Task: Filter job titles by Process Specialist.
Action: Mouse moved to (300, 92)
Screenshot: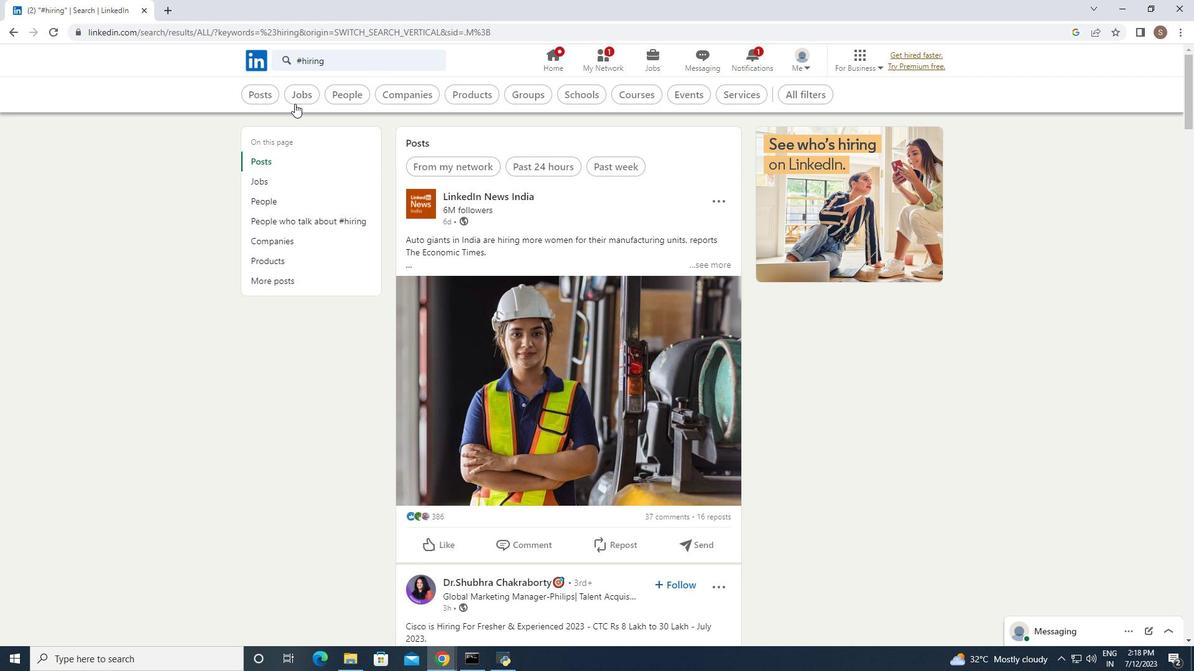 
Action: Mouse pressed left at (300, 92)
Screenshot: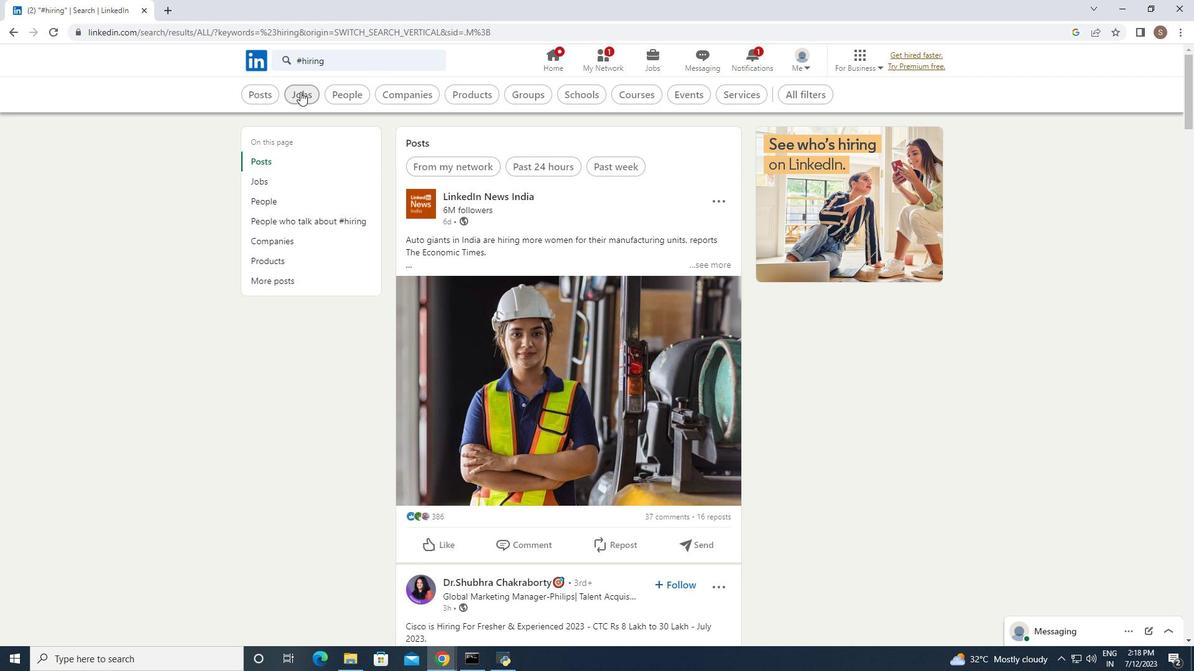
Action: Mouse moved to (835, 91)
Screenshot: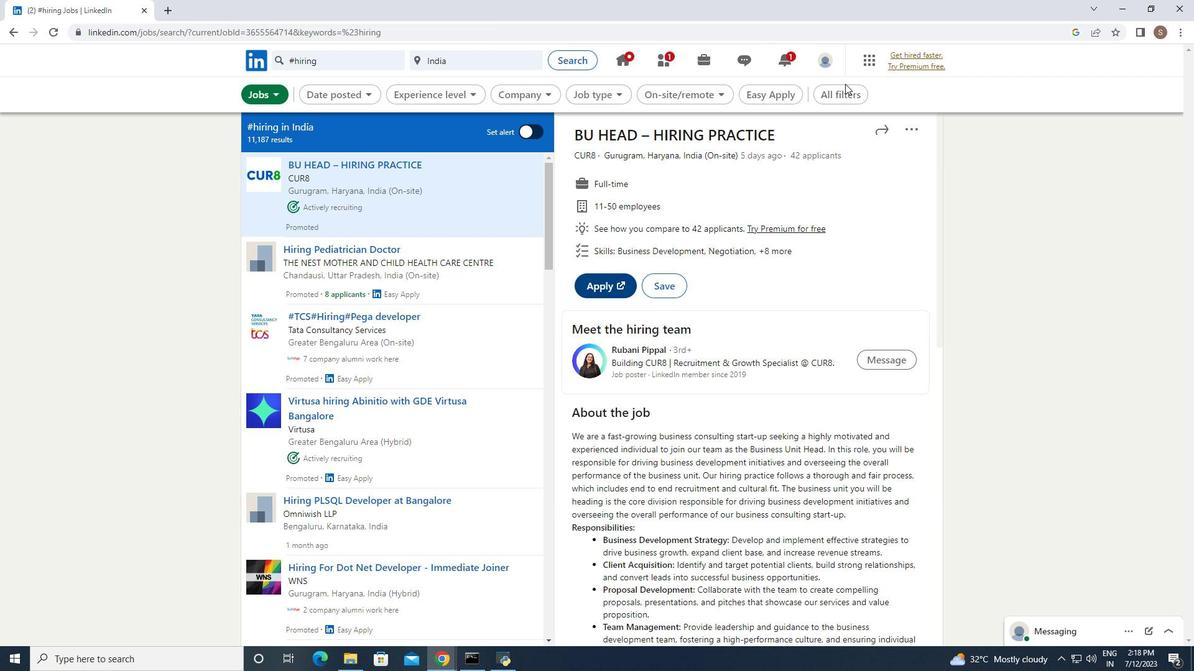 
Action: Mouse pressed left at (835, 91)
Screenshot: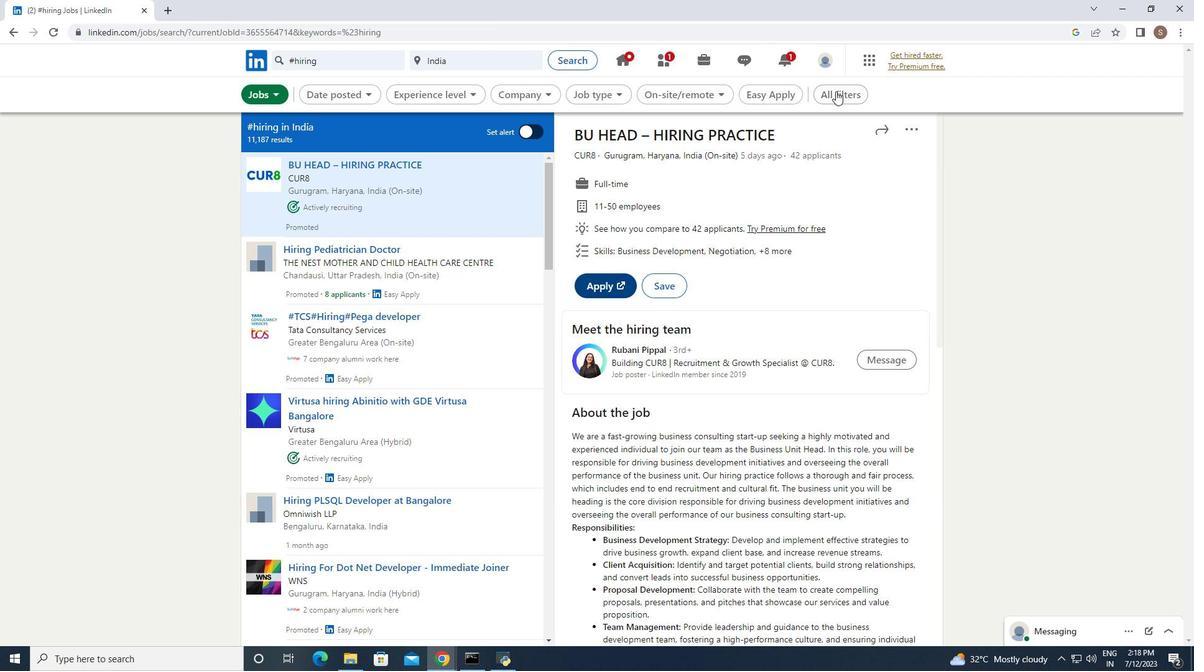 
Action: Mouse moved to (974, 386)
Screenshot: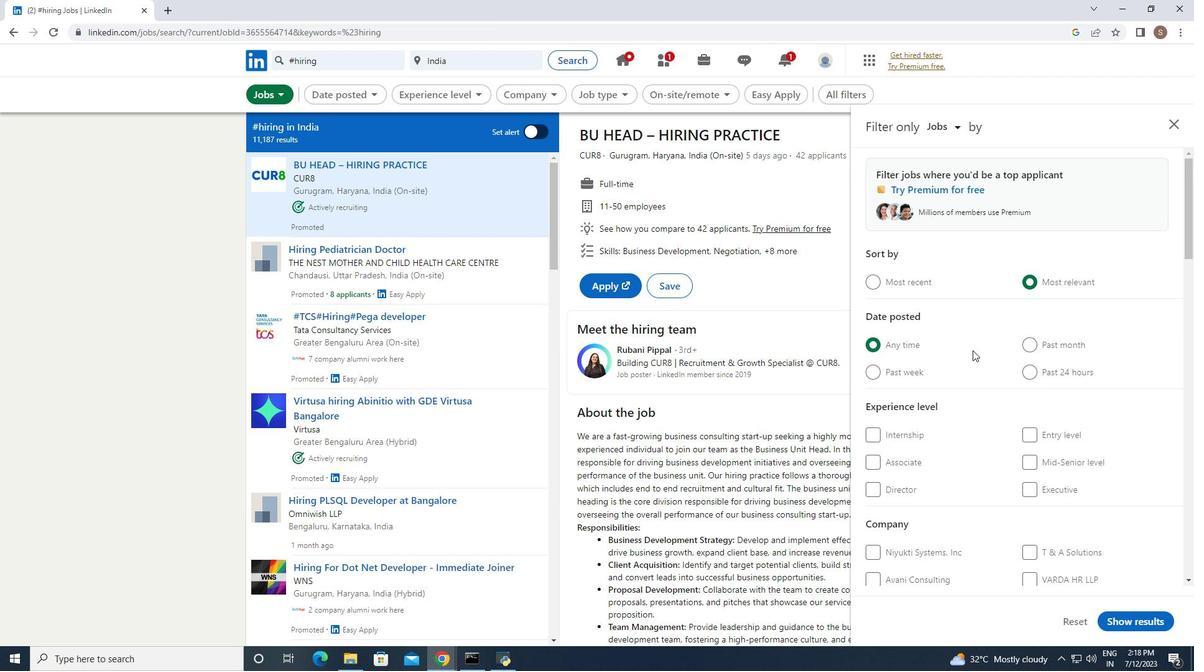 
Action: Mouse scrolled (974, 385) with delta (0, 0)
Screenshot: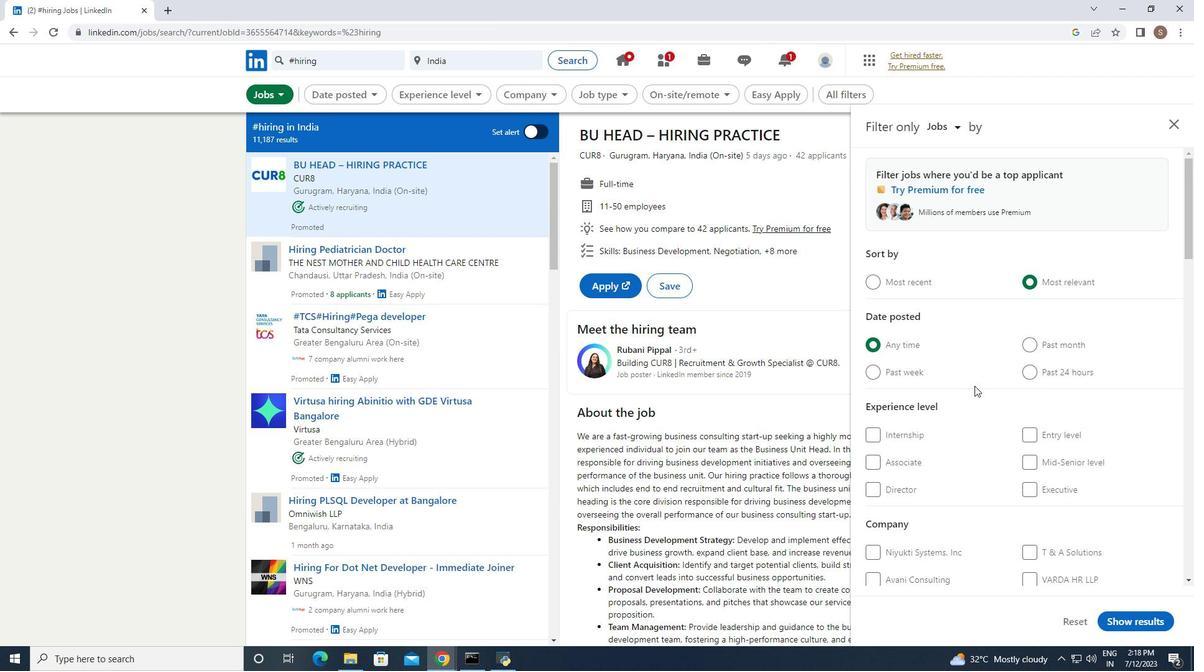 
Action: Mouse scrolled (974, 385) with delta (0, 0)
Screenshot: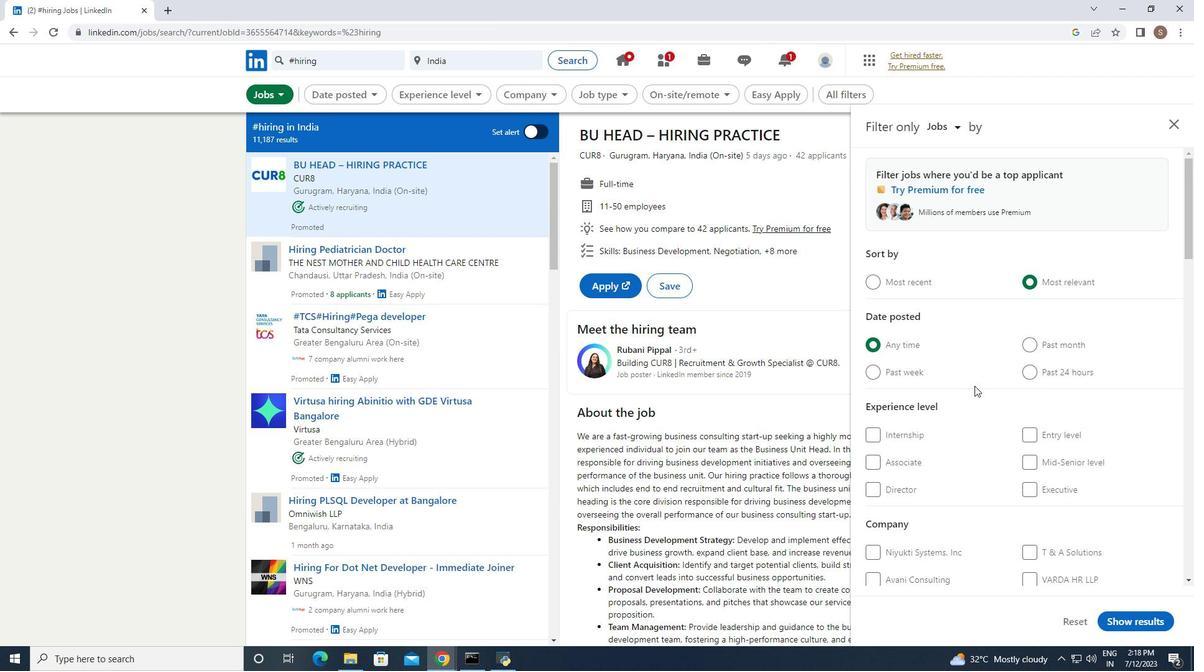 
Action: Mouse scrolled (974, 385) with delta (0, 0)
Screenshot: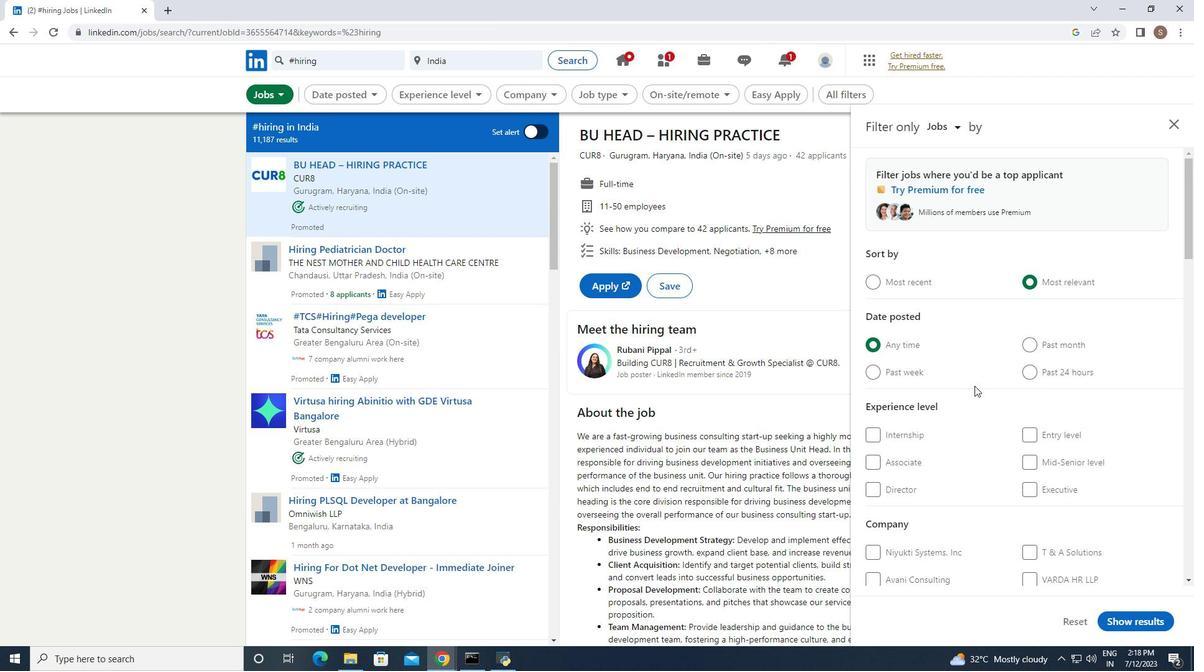 
Action: Mouse moved to (975, 386)
Screenshot: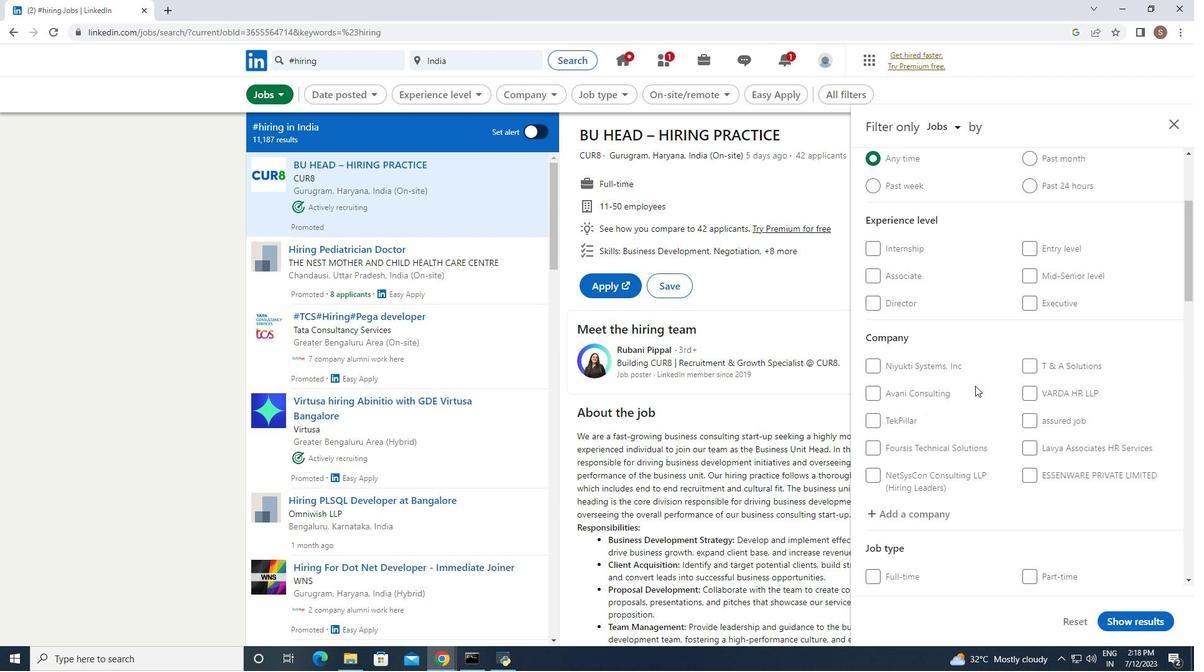 
Action: Mouse scrolled (975, 385) with delta (0, 0)
Screenshot: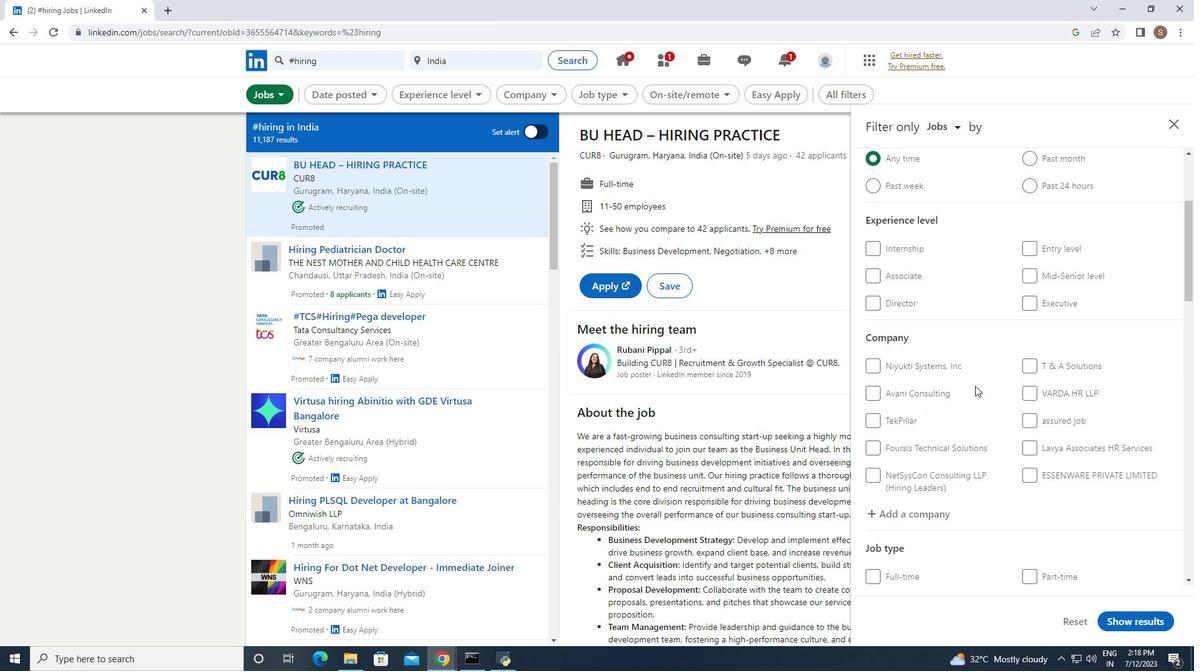 
Action: Mouse scrolled (975, 385) with delta (0, 0)
Screenshot: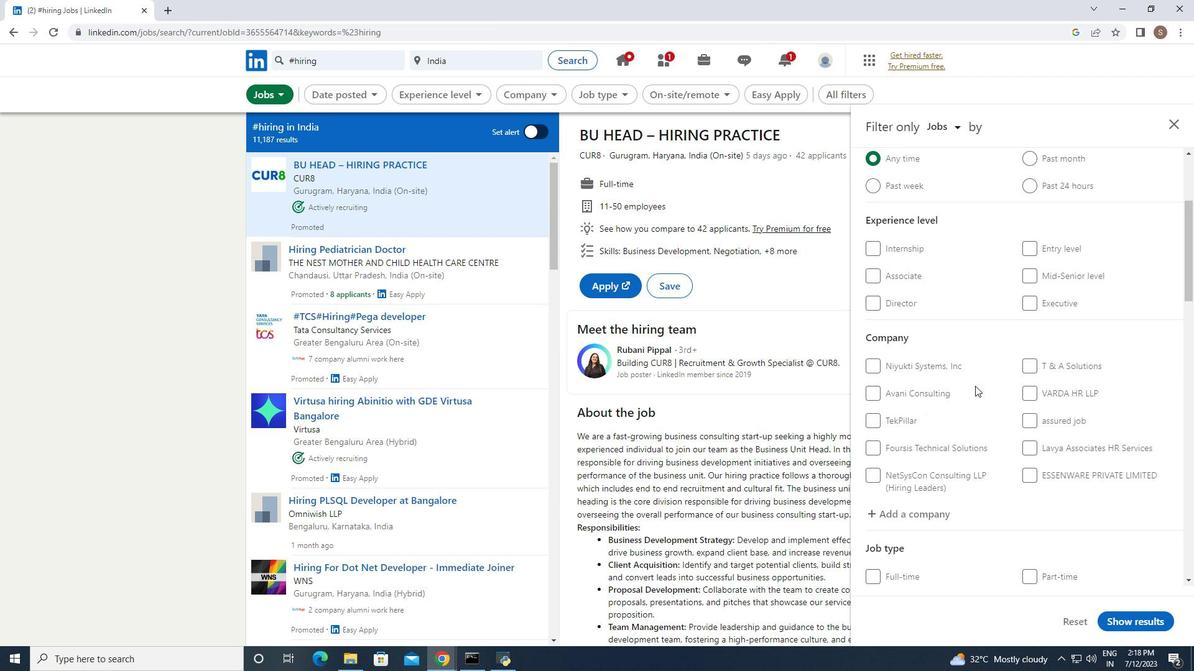 
Action: Mouse scrolled (975, 385) with delta (0, 0)
Screenshot: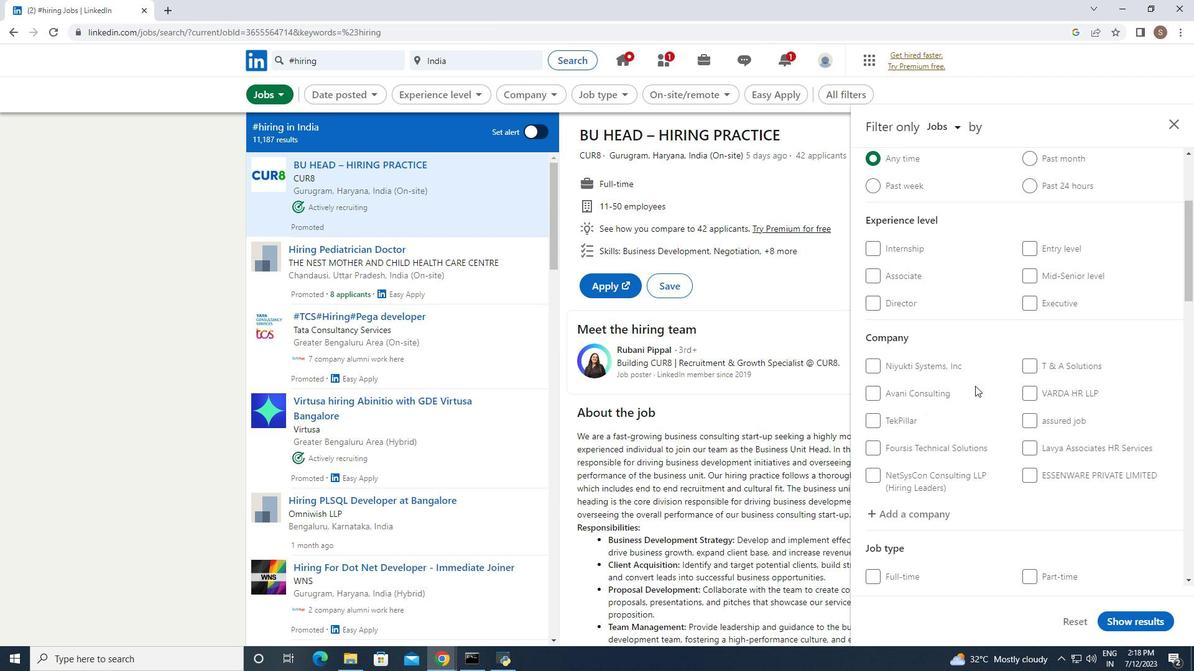 
Action: Mouse scrolled (975, 385) with delta (0, 0)
Screenshot: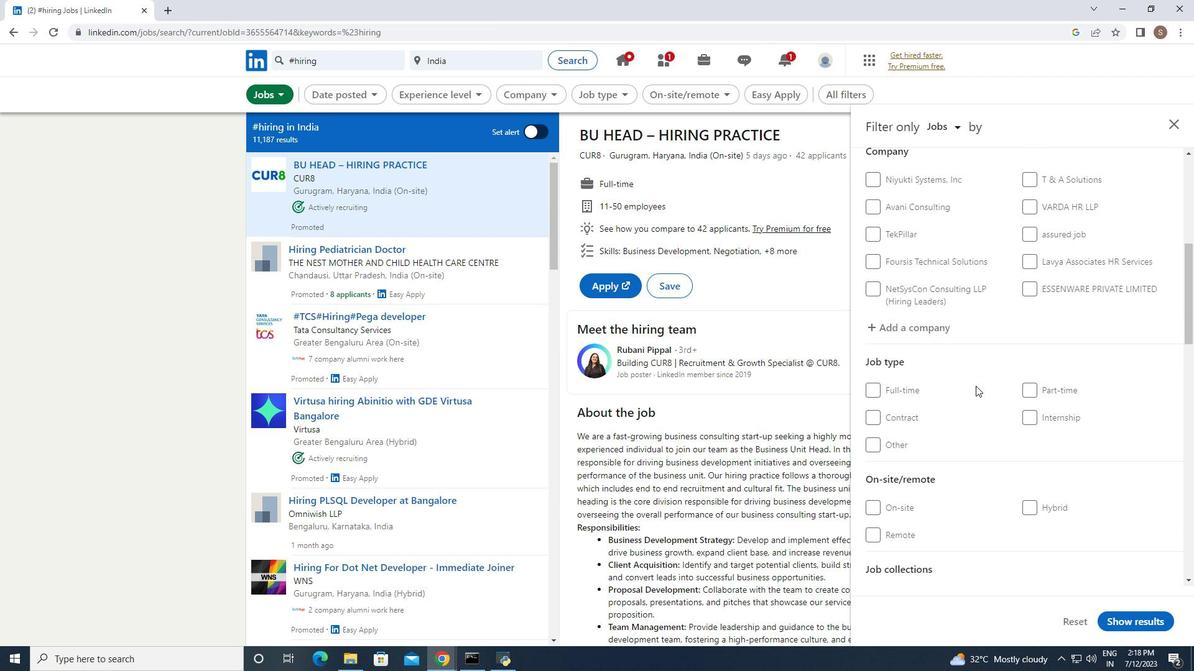 
Action: Mouse scrolled (975, 385) with delta (0, 0)
Screenshot: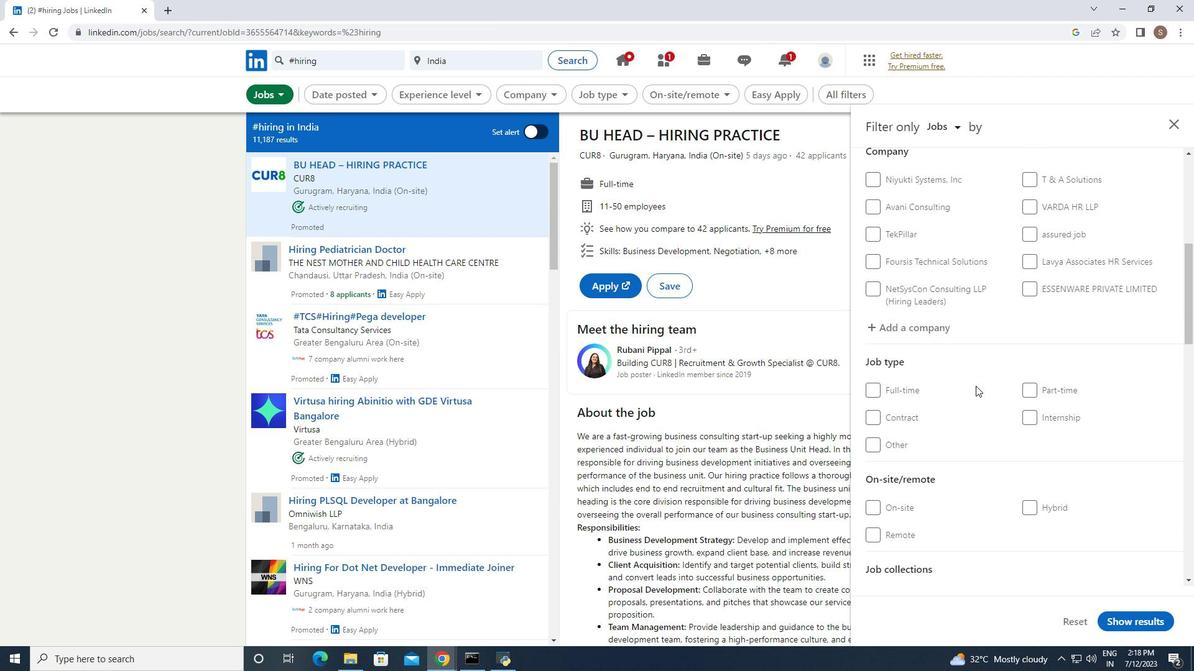 
Action: Mouse scrolled (975, 385) with delta (0, 0)
Screenshot: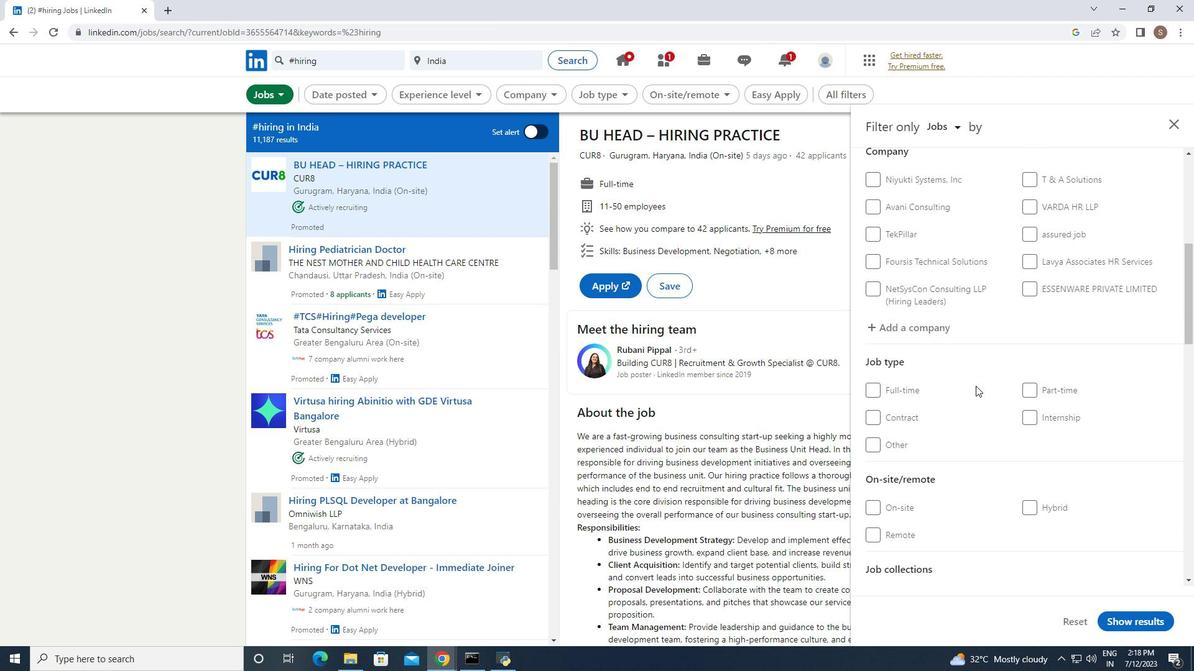 
Action: Mouse scrolled (975, 385) with delta (0, 0)
Screenshot: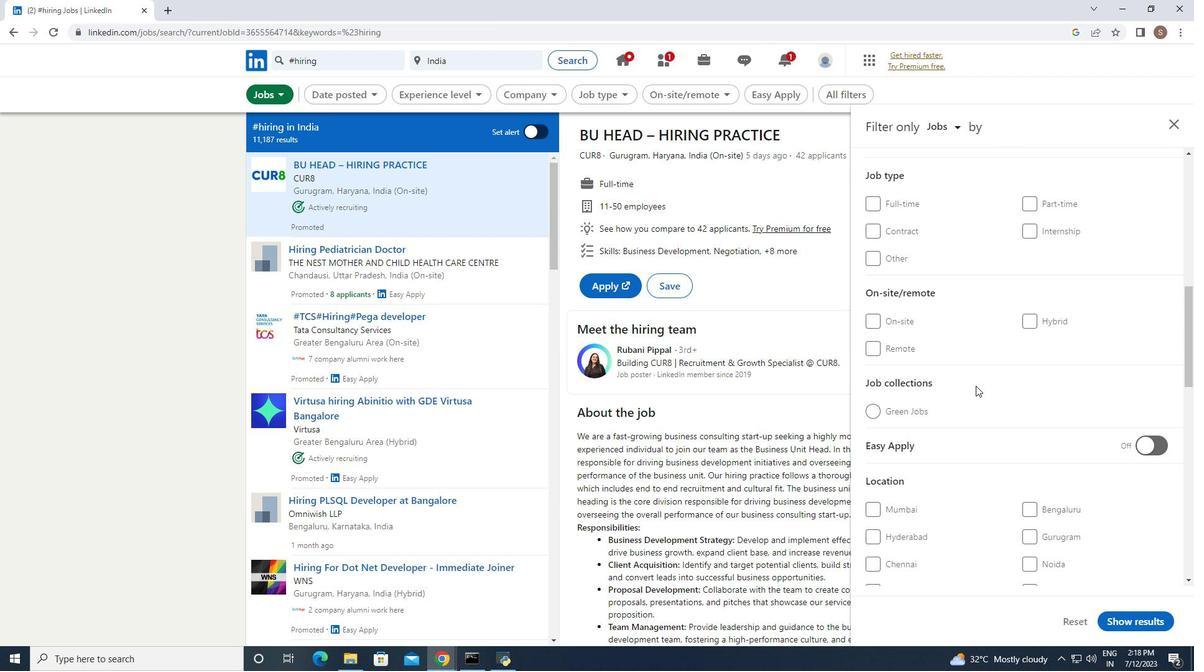 
Action: Mouse scrolled (975, 385) with delta (0, 0)
Screenshot: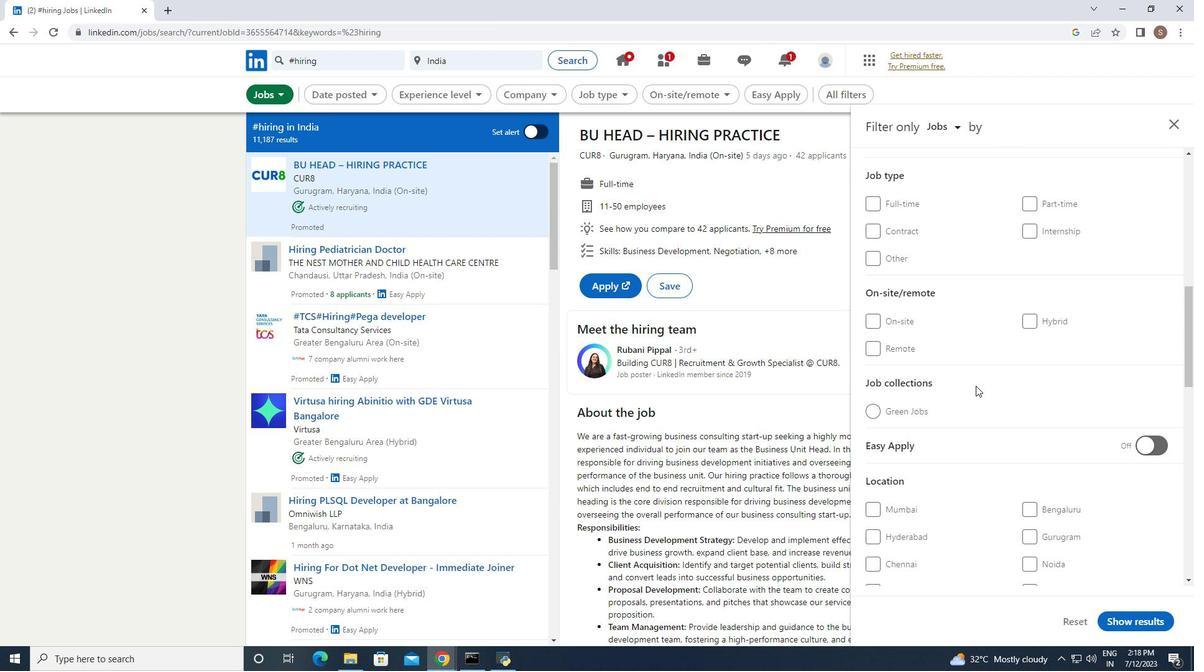 
Action: Mouse scrolled (975, 385) with delta (0, 0)
Screenshot: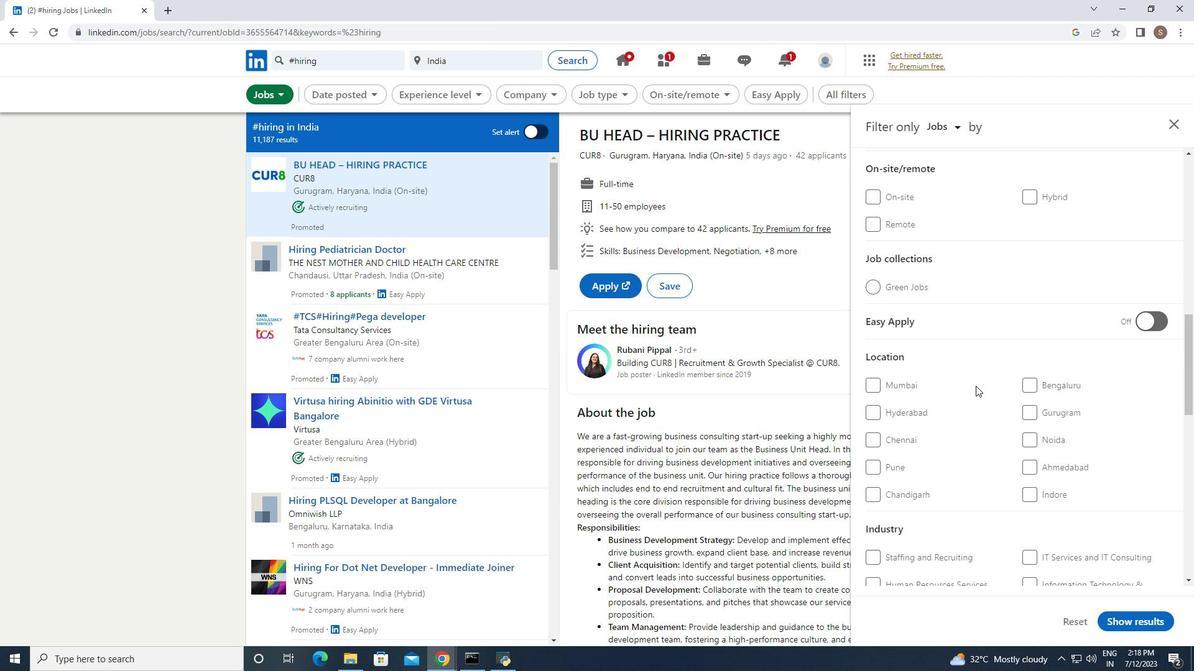 
Action: Mouse moved to (976, 386)
Screenshot: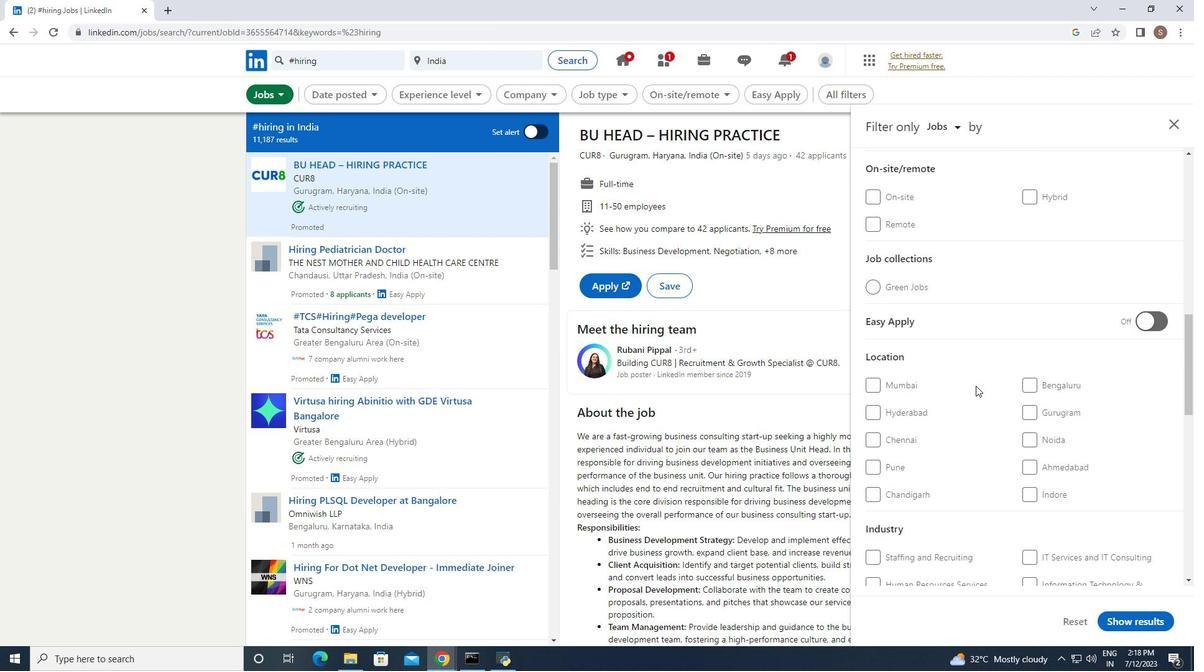 
Action: Mouse scrolled (976, 385) with delta (0, 0)
Screenshot: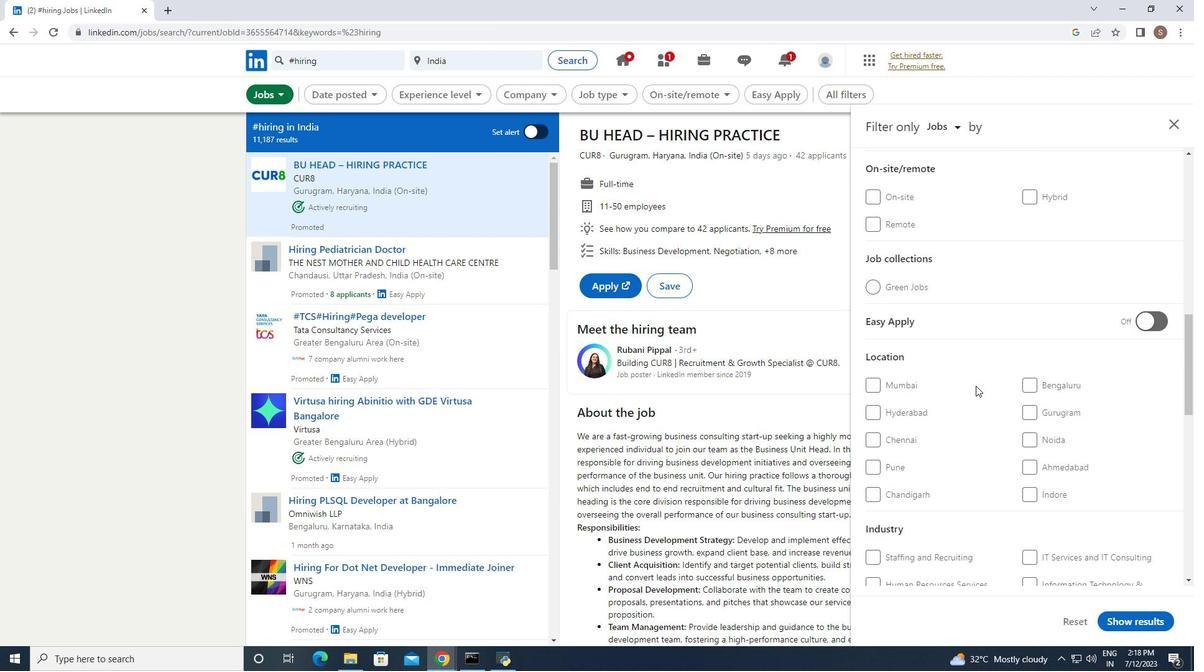 
Action: Mouse scrolled (976, 385) with delta (0, 0)
Screenshot: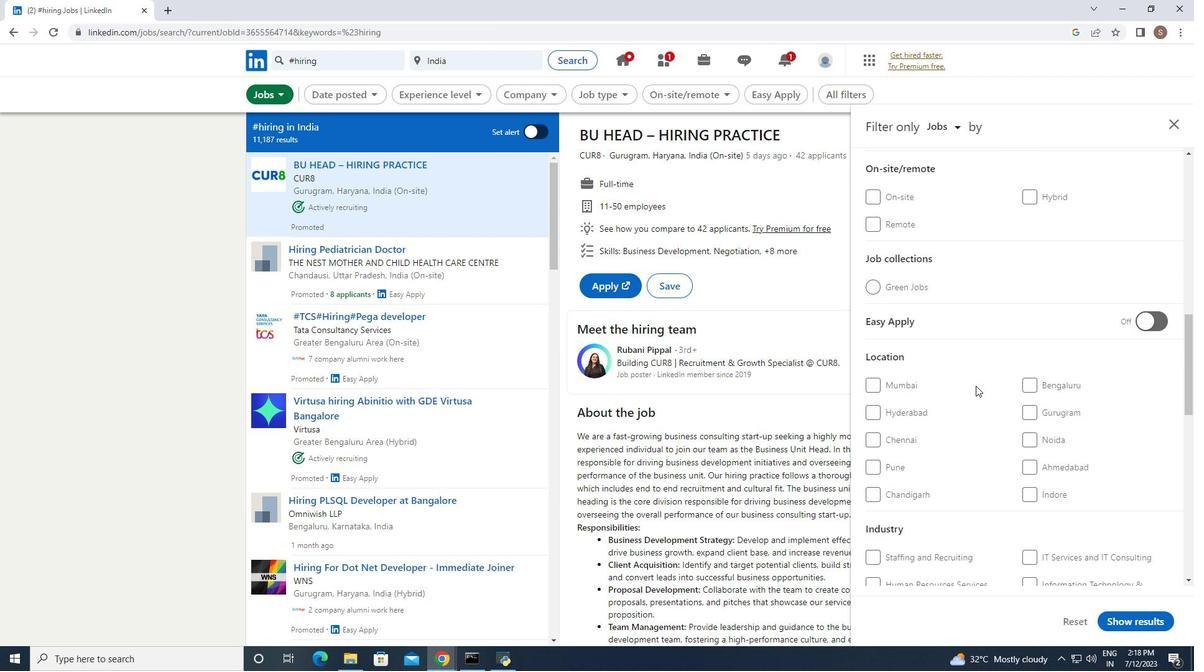 
Action: Mouse moved to (977, 386)
Screenshot: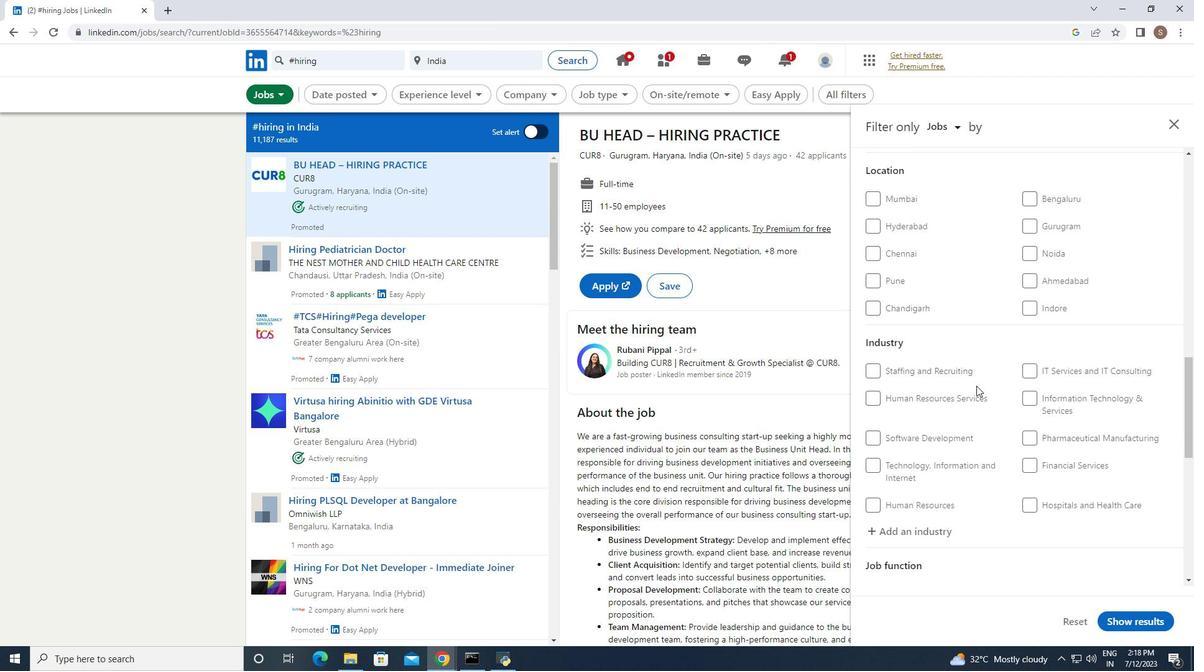 
Action: Mouse scrolled (977, 385) with delta (0, 0)
Screenshot: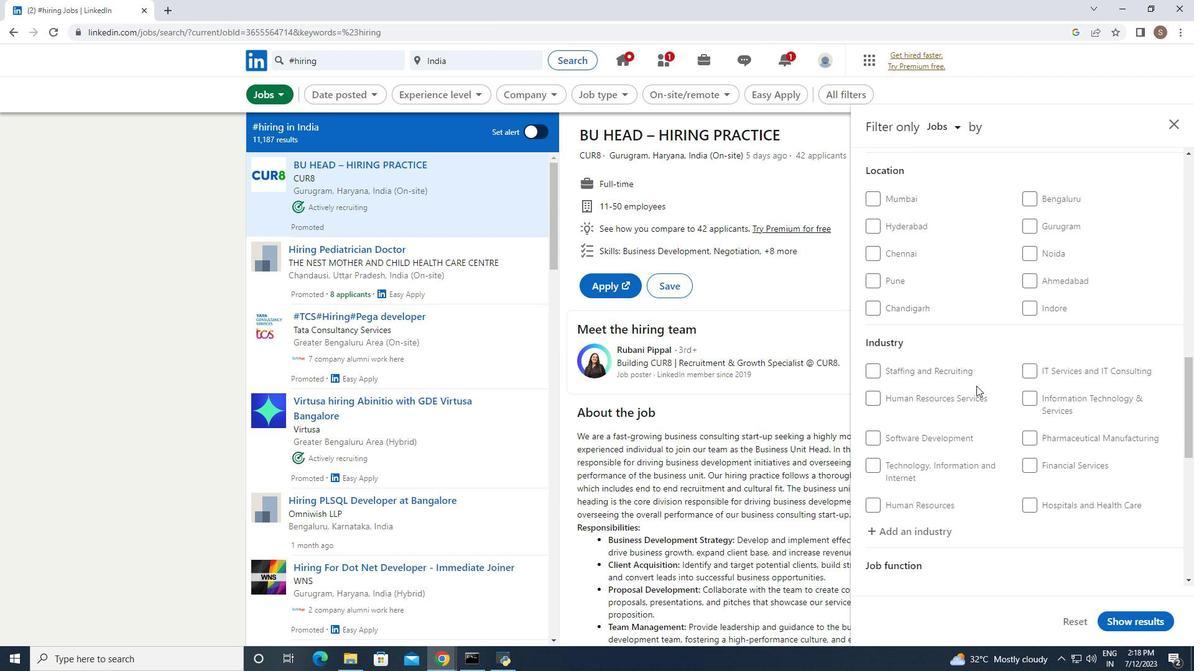 
Action: Mouse moved to (977, 386)
Screenshot: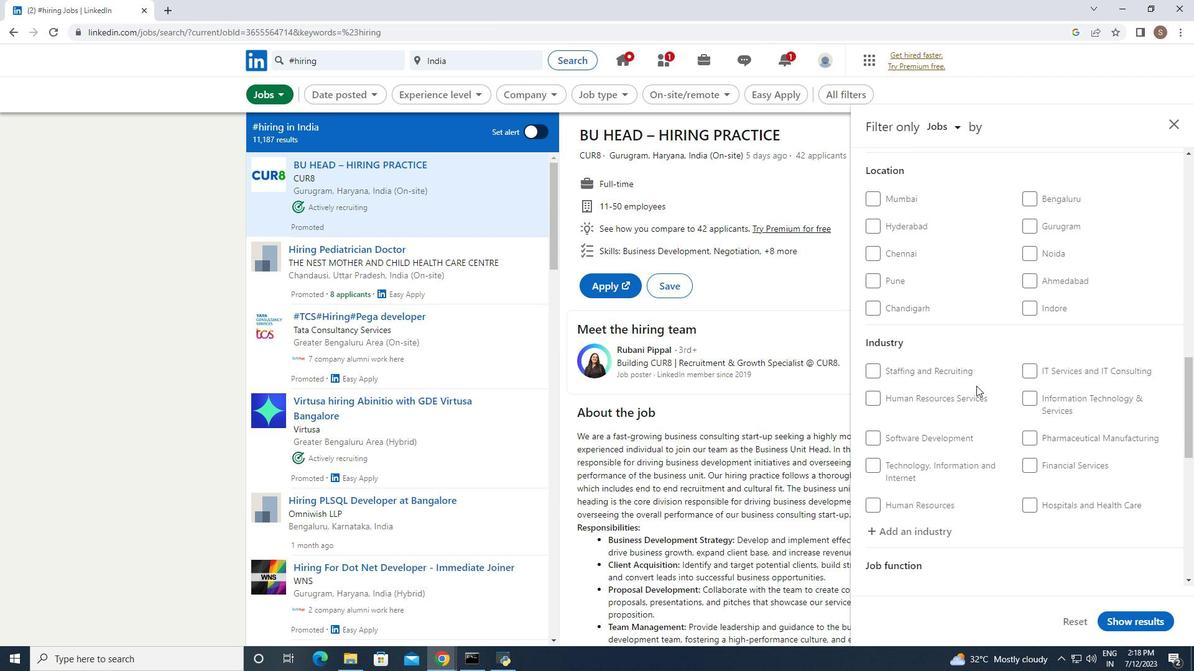 
Action: Mouse scrolled (977, 386) with delta (0, 0)
Screenshot: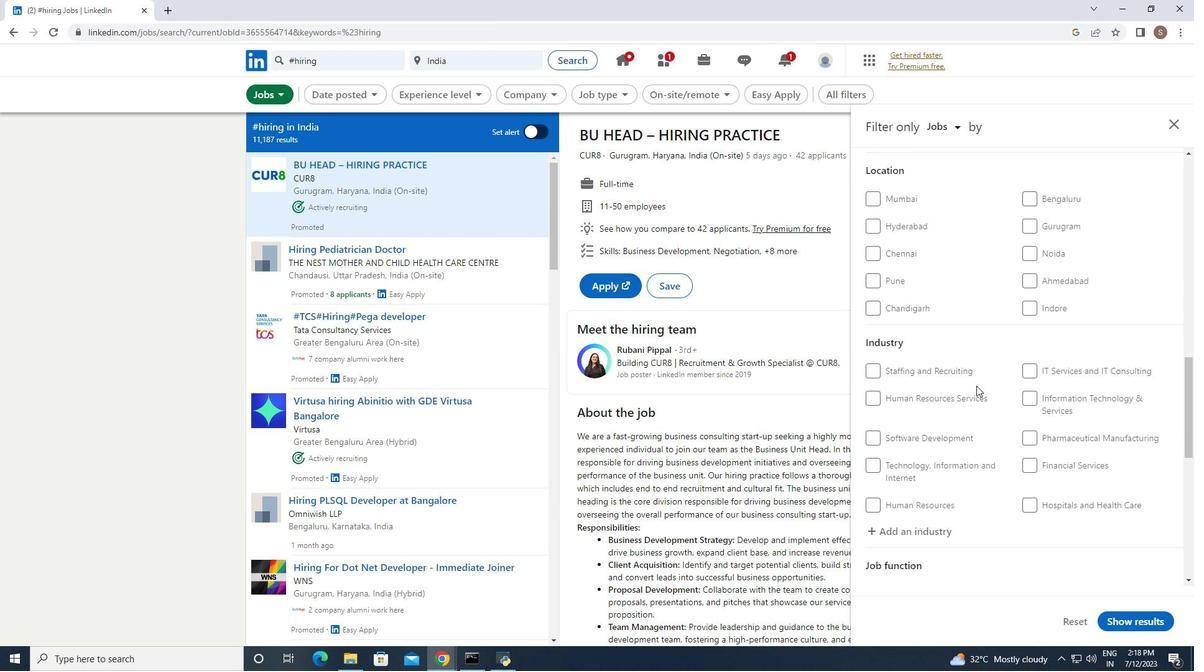 
Action: Mouse moved to (978, 386)
Screenshot: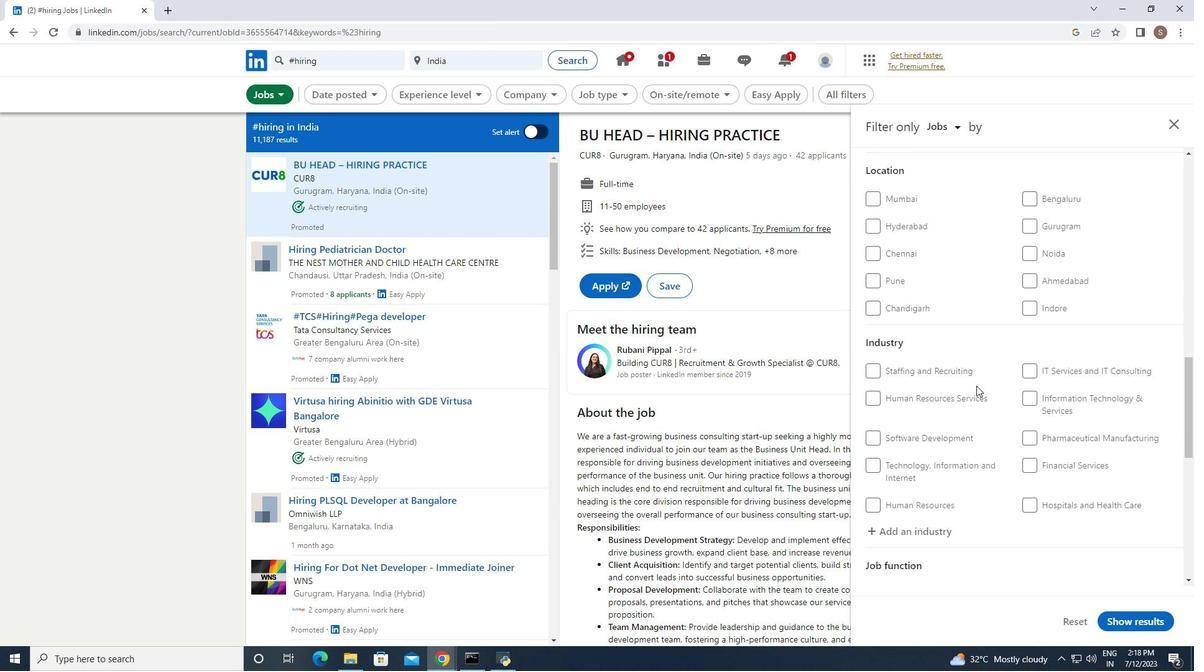 
Action: Mouse scrolled (978, 386) with delta (0, 0)
Screenshot: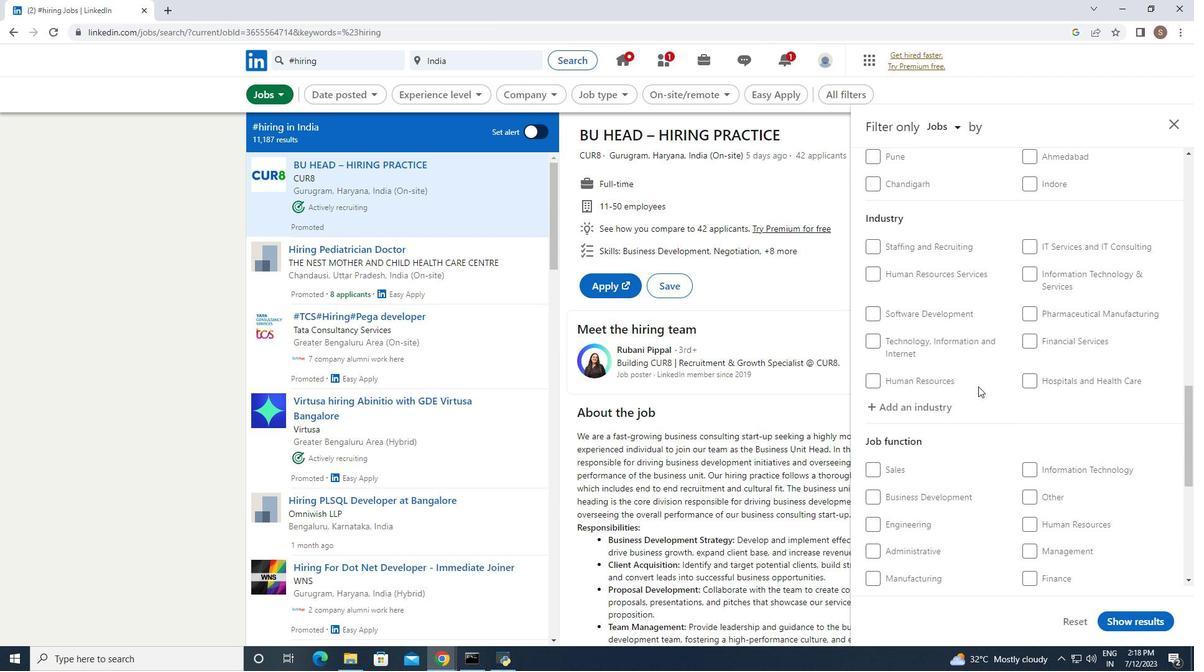 
Action: Mouse scrolled (978, 386) with delta (0, 0)
Screenshot: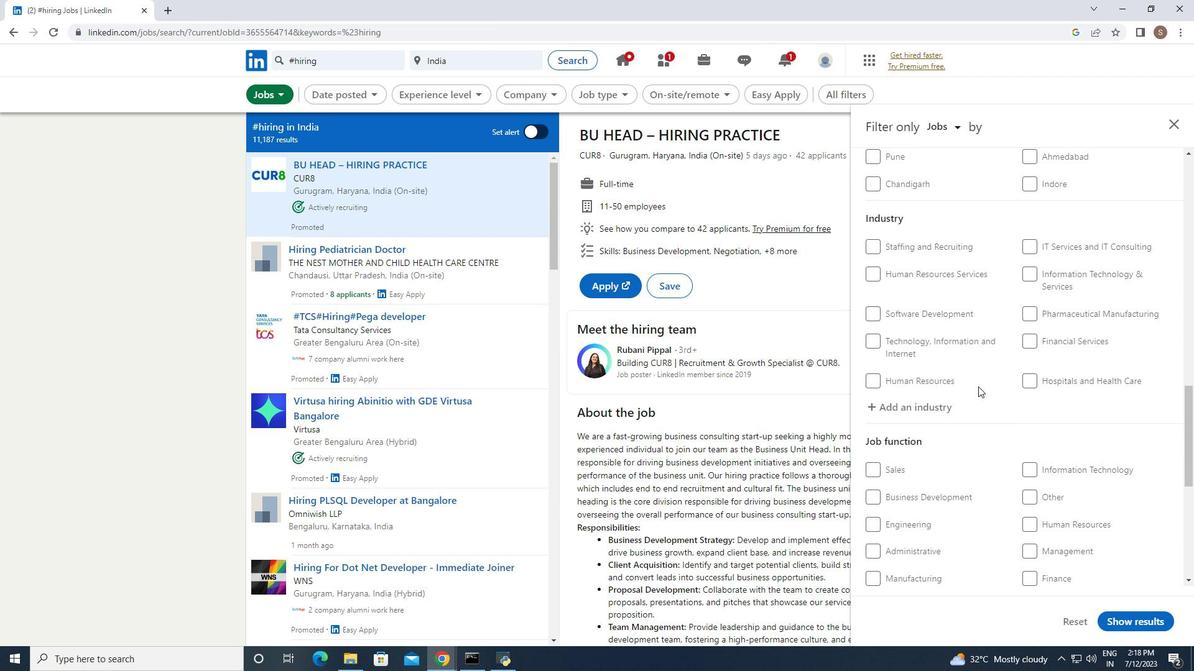 
Action: Mouse scrolled (978, 386) with delta (0, 0)
Screenshot: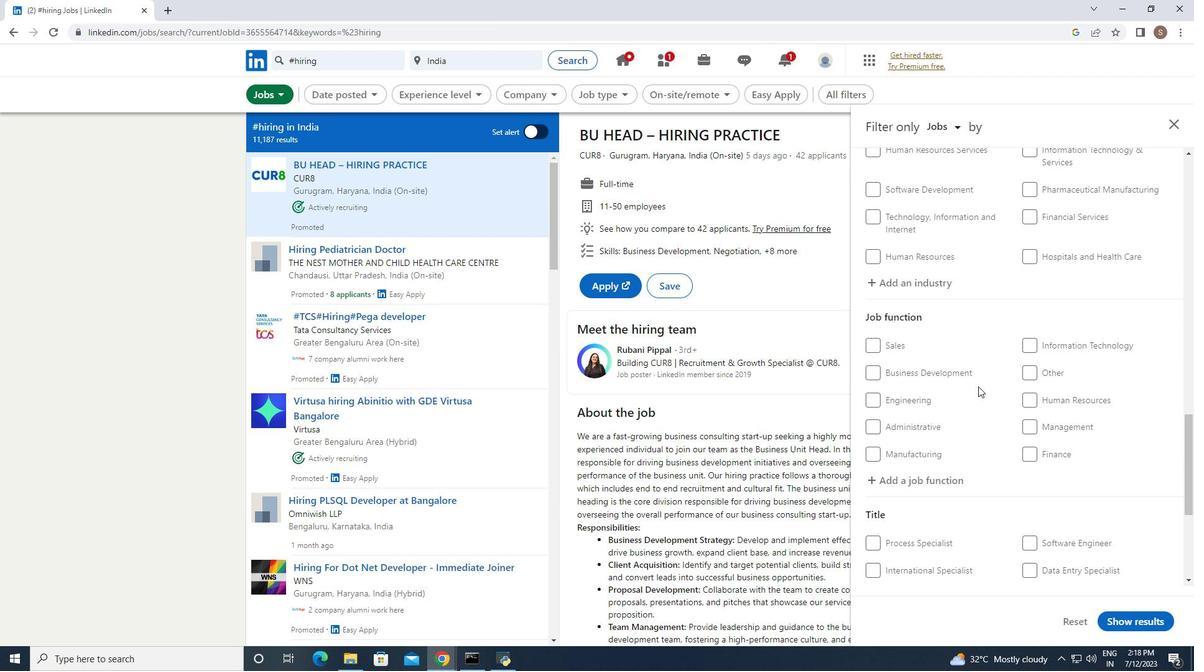
Action: Mouse scrolled (978, 386) with delta (0, 0)
Screenshot: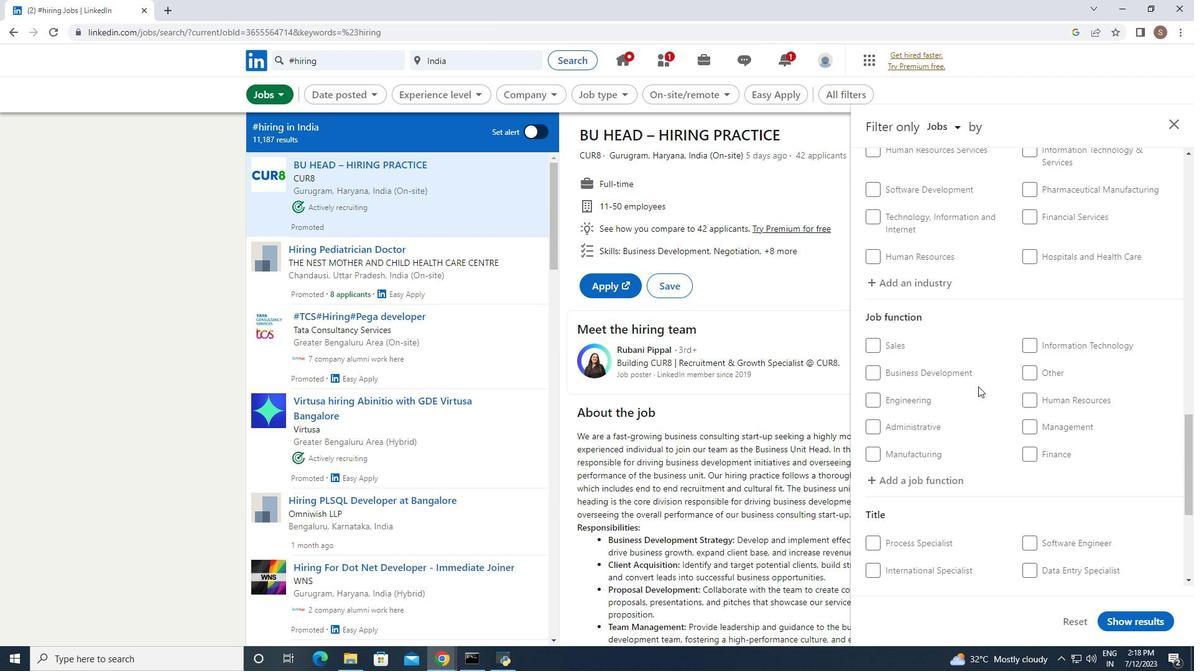 
Action: Mouse scrolled (978, 386) with delta (0, 0)
Screenshot: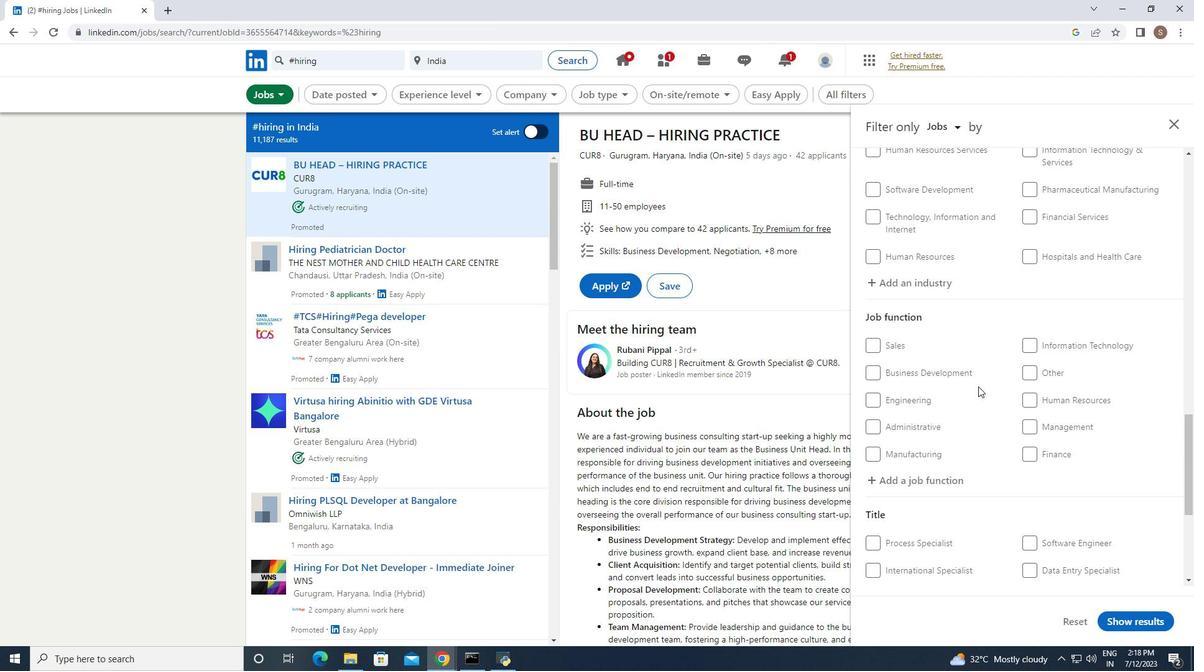 
Action: Mouse scrolled (978, 386) with delta (0, 0)
Screenshot: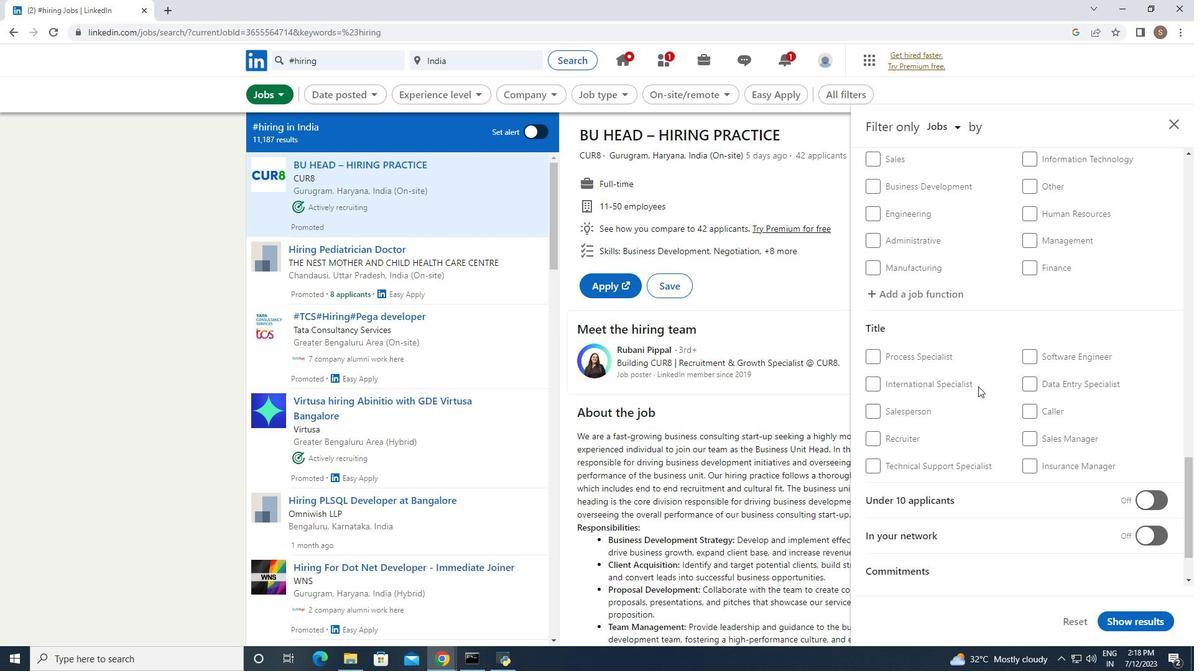 
Action: Mouse moved to (871, 294)
Screenshot: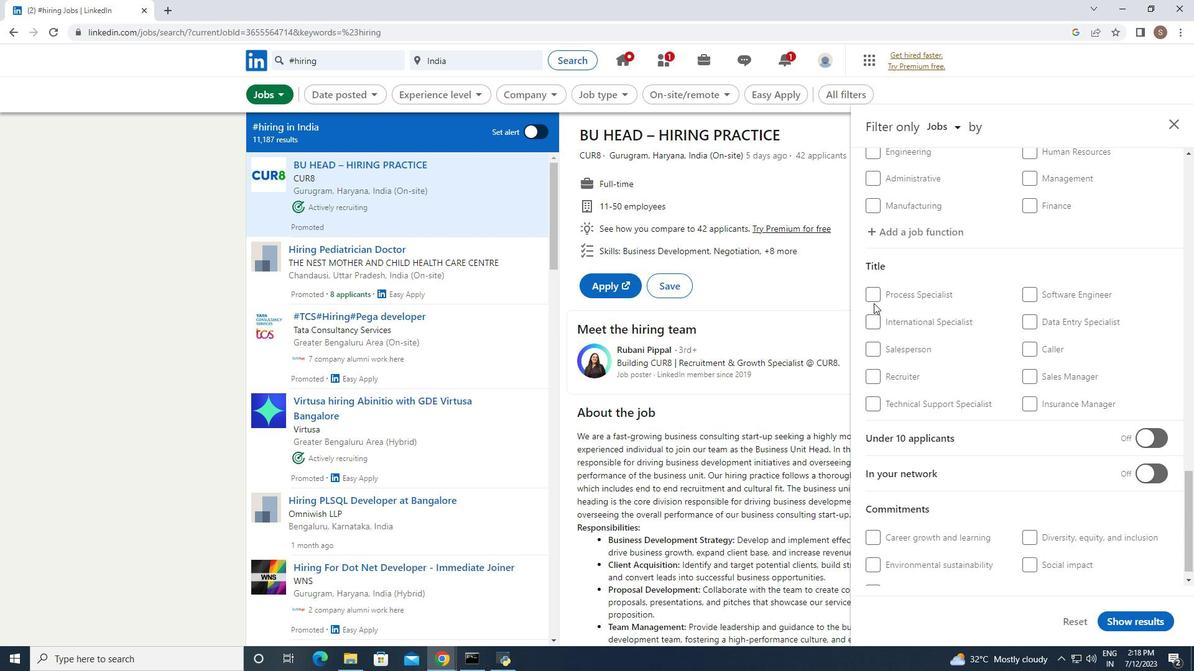
Action: Mouse pressed left at (871, 294)
Screenshot: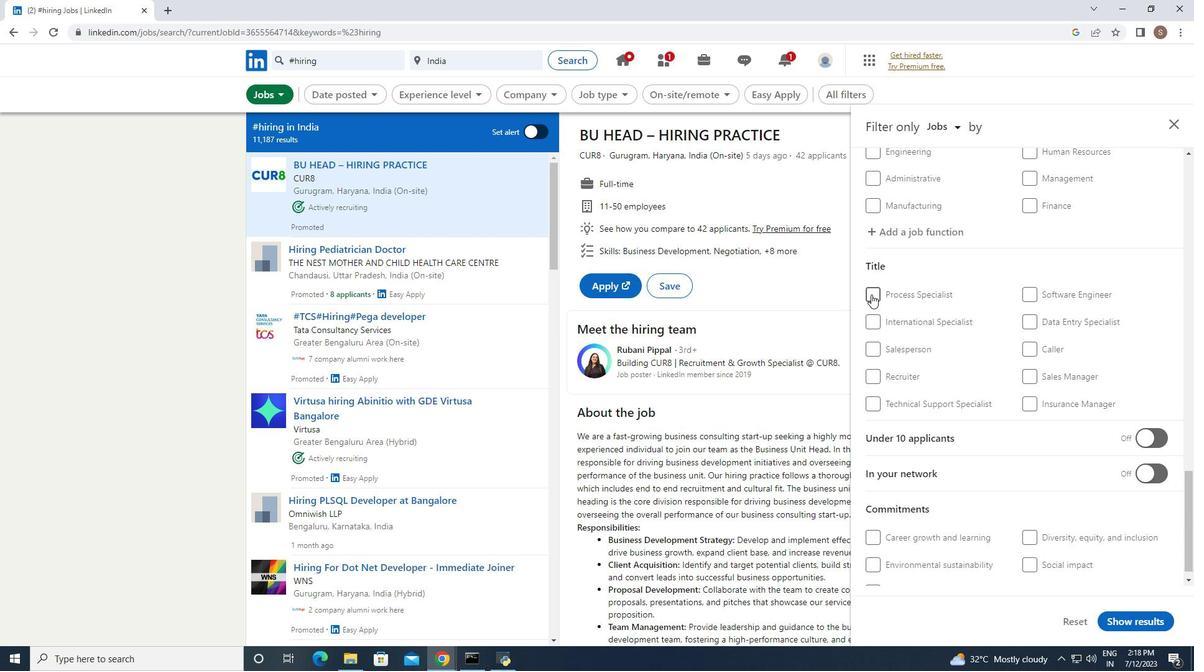 
Action: Mouse moved to (1107, 619)
Screenshot: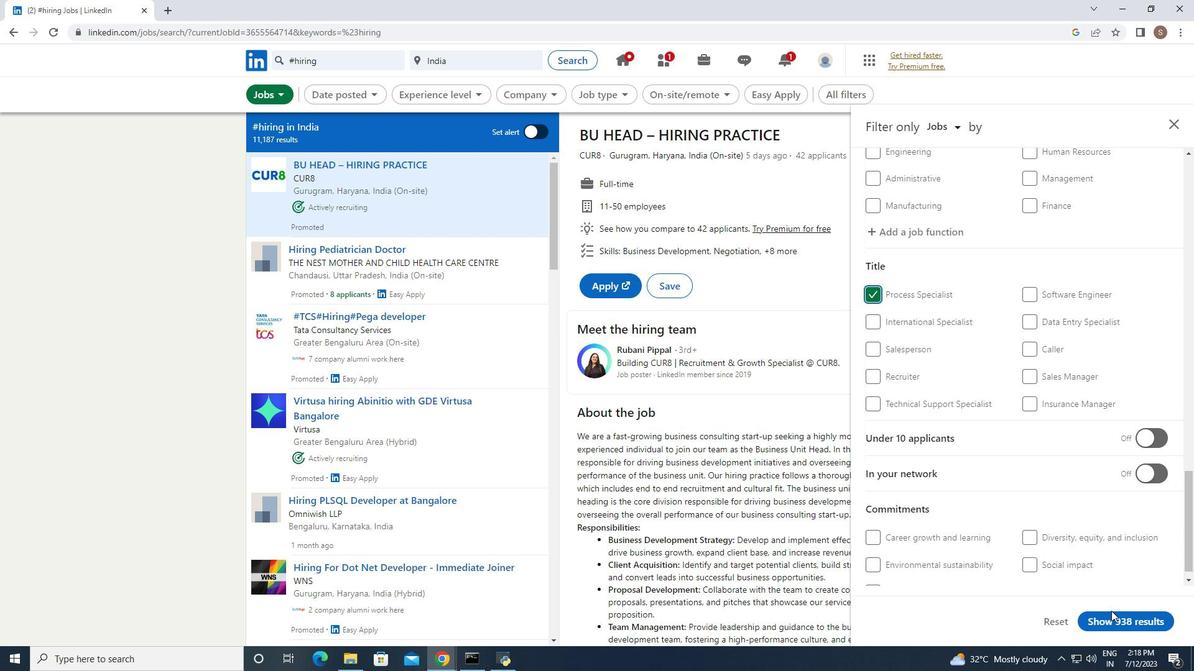
Action: Mouse pressed left at (1107, 619)
Screenshot: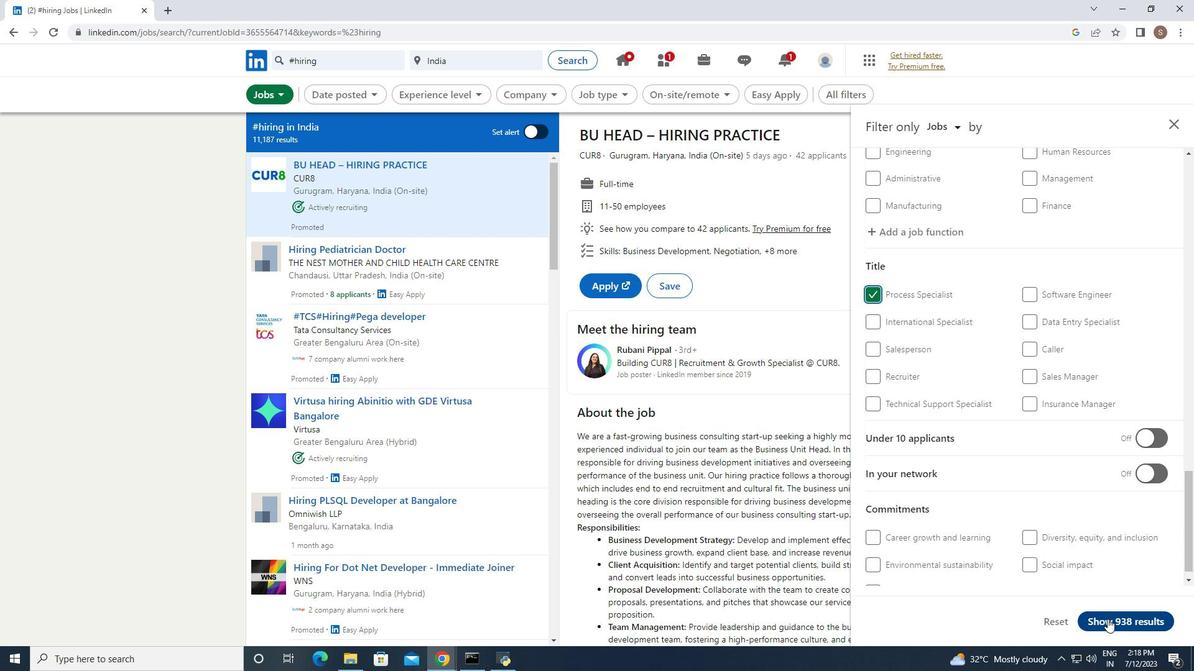 
Action: Mouse moved to (1109, 606)
Screenshot: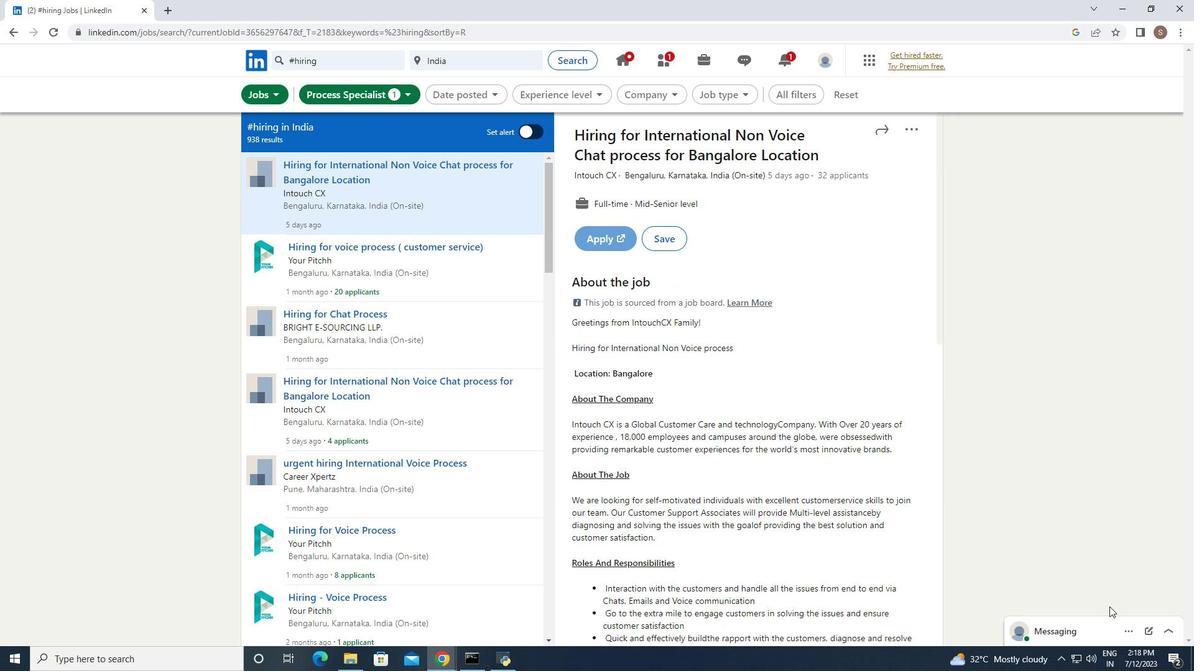 
